 Task: Share through Files "Movie C.mp4" and change Compress to Better Quality
Action: Mouse moved to (201, 134)
Screenshot: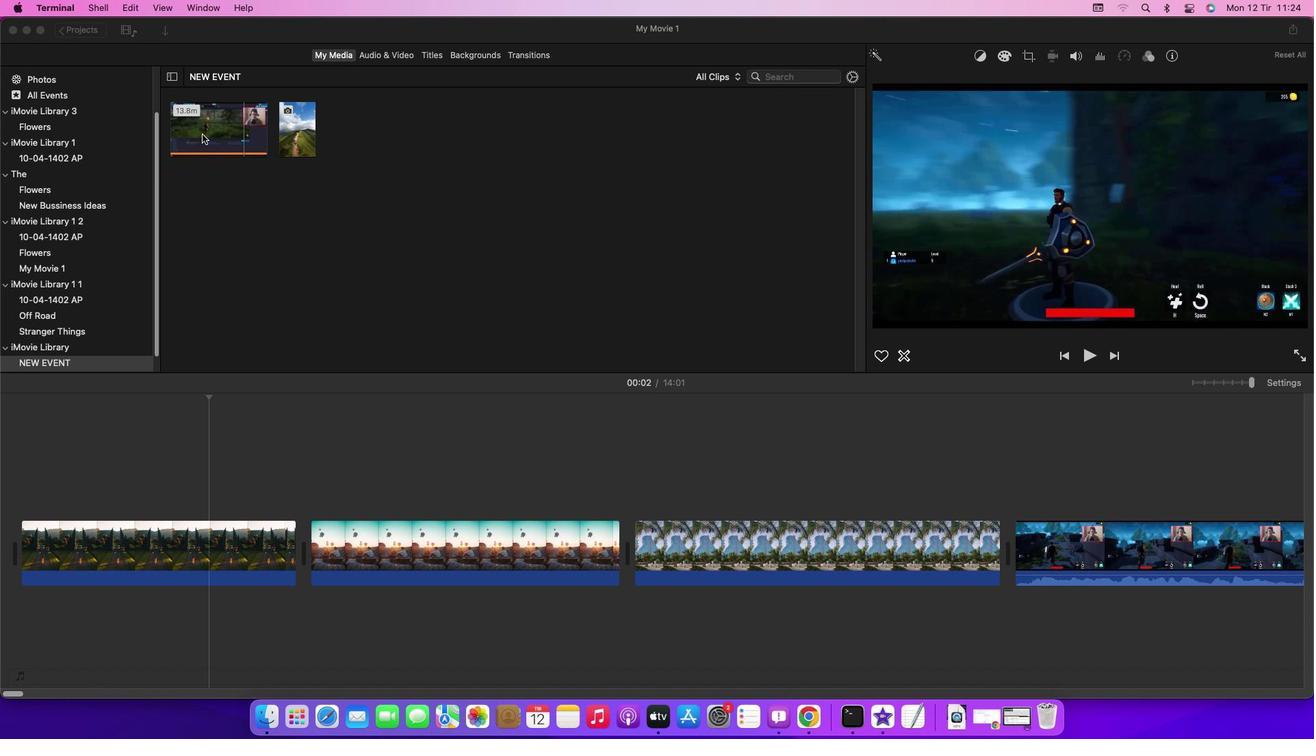 
Action: Mouse pressed left at (201, 134)
Screenshot: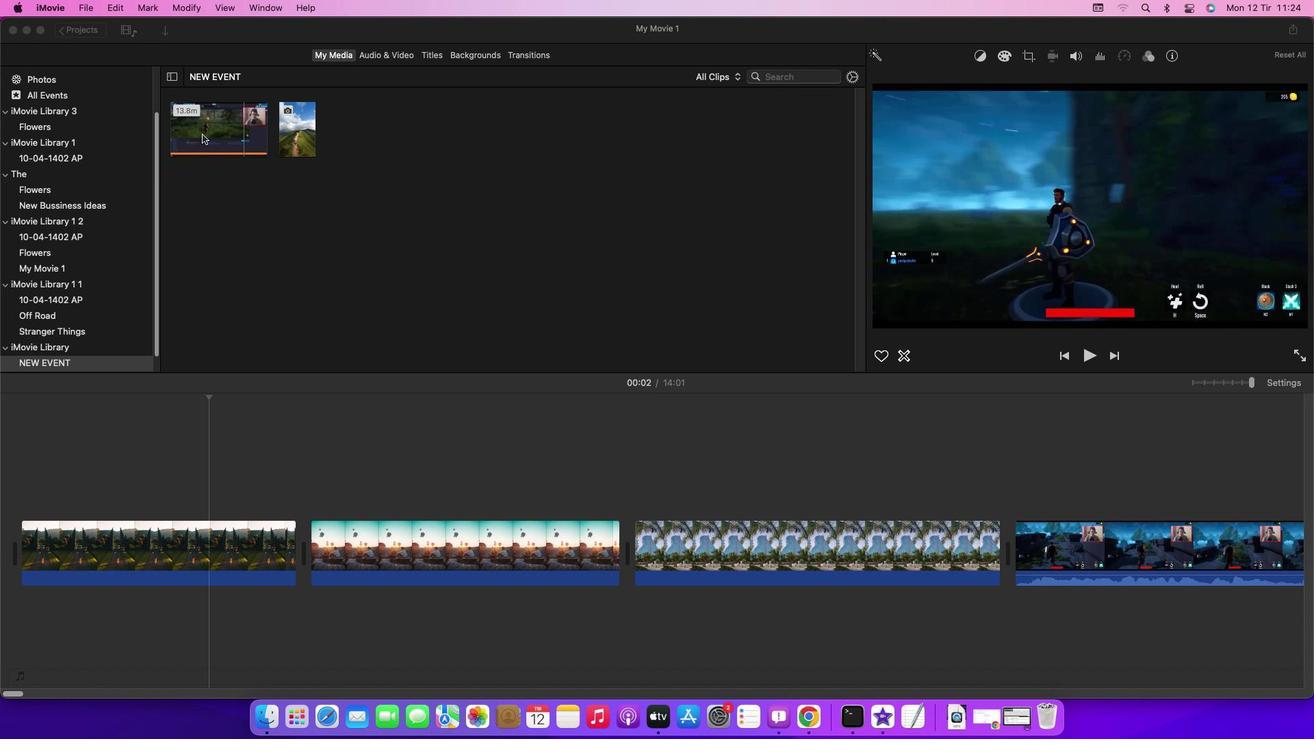 
Action: Mouse moved to (94, 9)
Screenshot: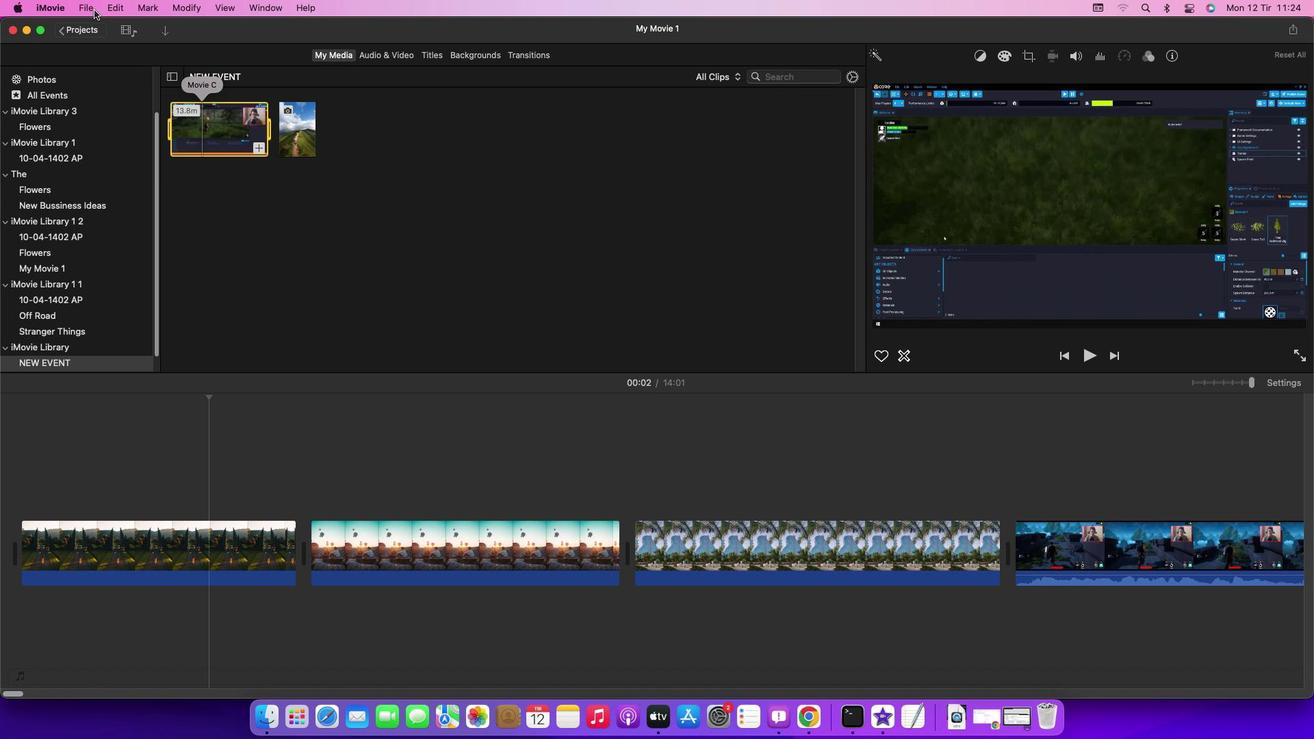 
Action: Mouse pressed left at (94, 9)
Screenshot: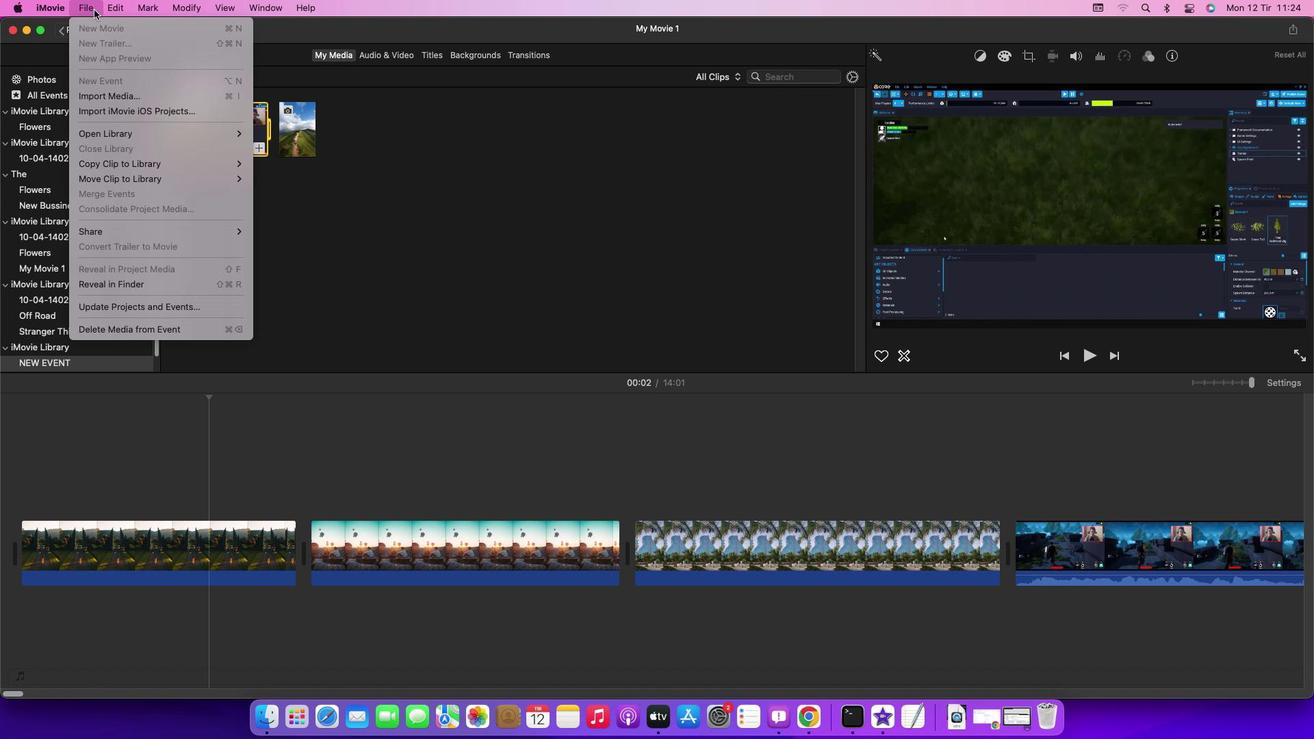 
Action: Mouse moved to (308, 281)
Screenshot: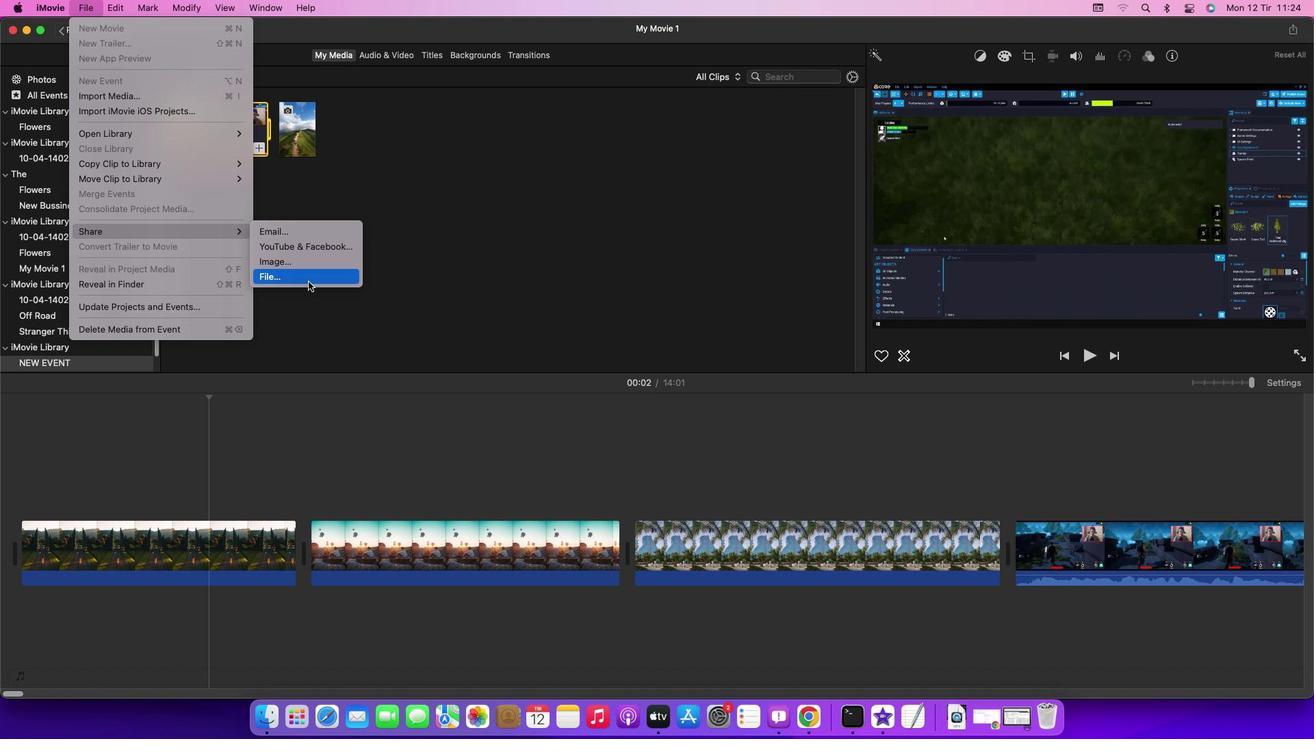 
Action: Mouse pressed left at (308, 281)
Screenshot: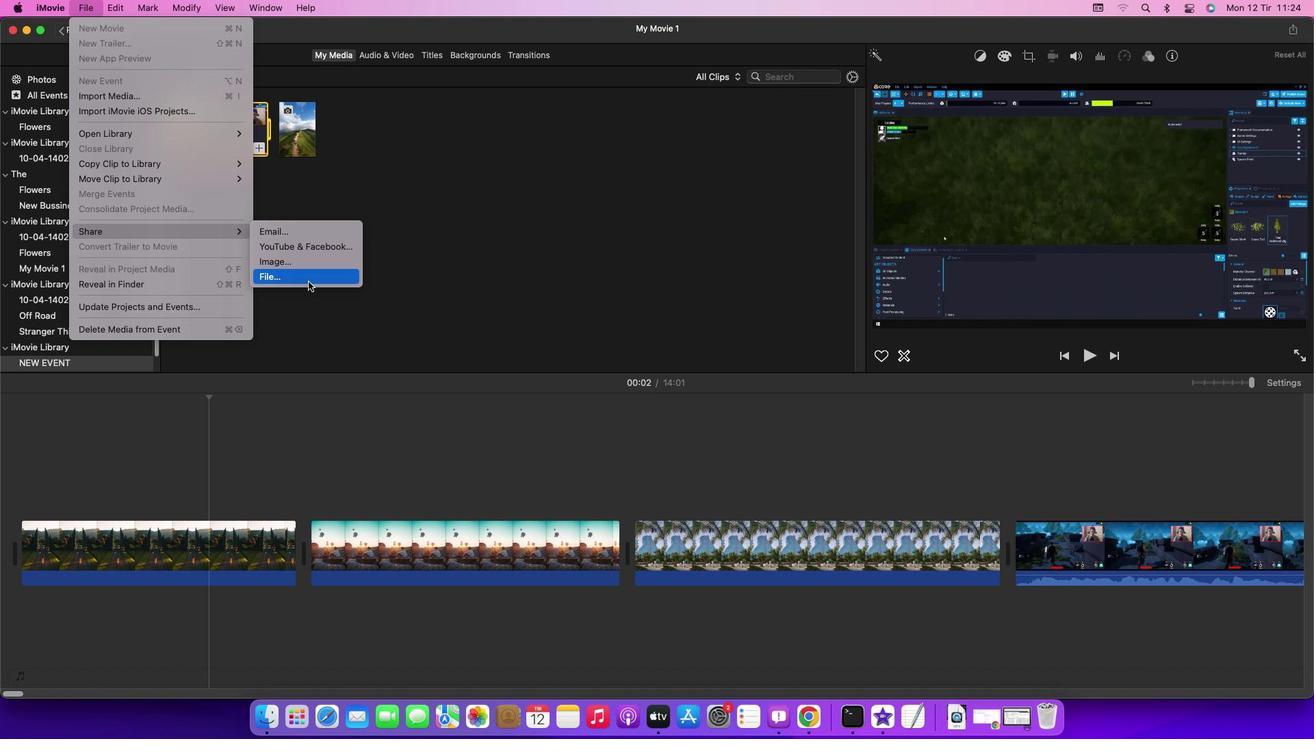 
Action: Mouse moved to (757, 258)
Screenshot: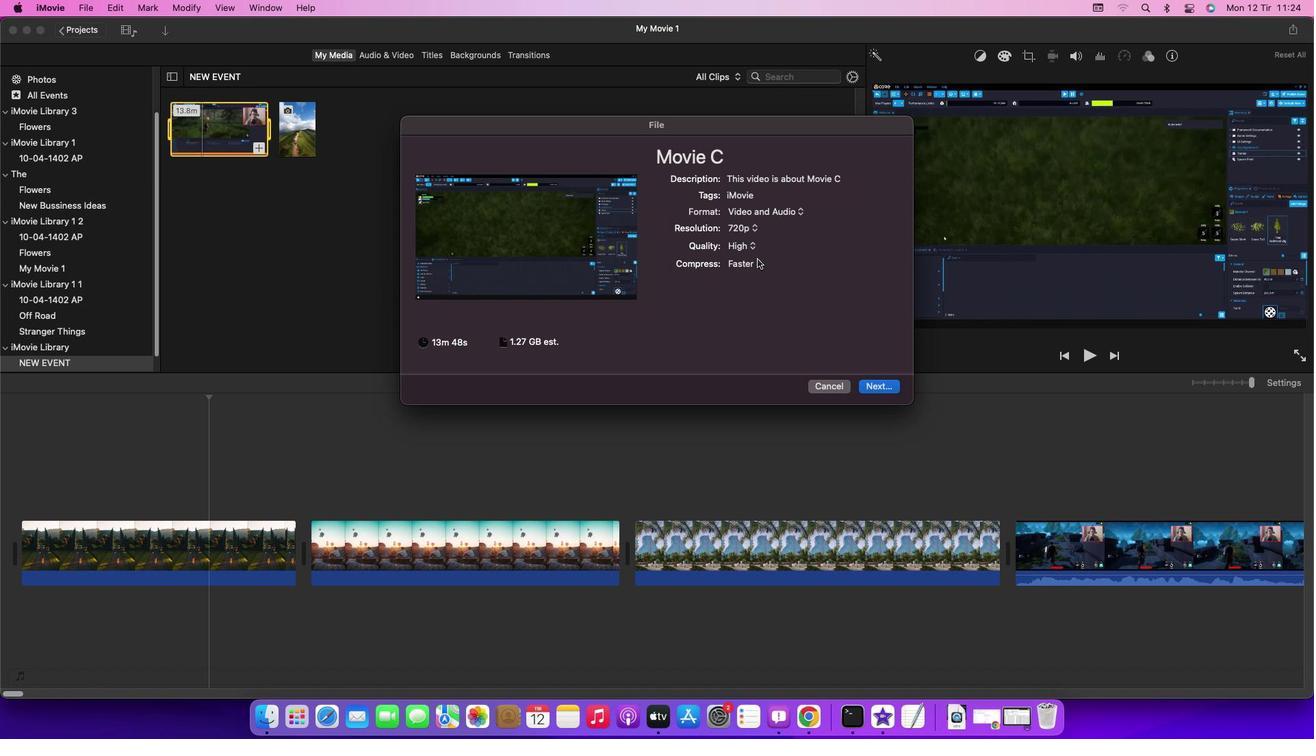 
Action: Mouse pressed left at (757, 258)
Screenshot: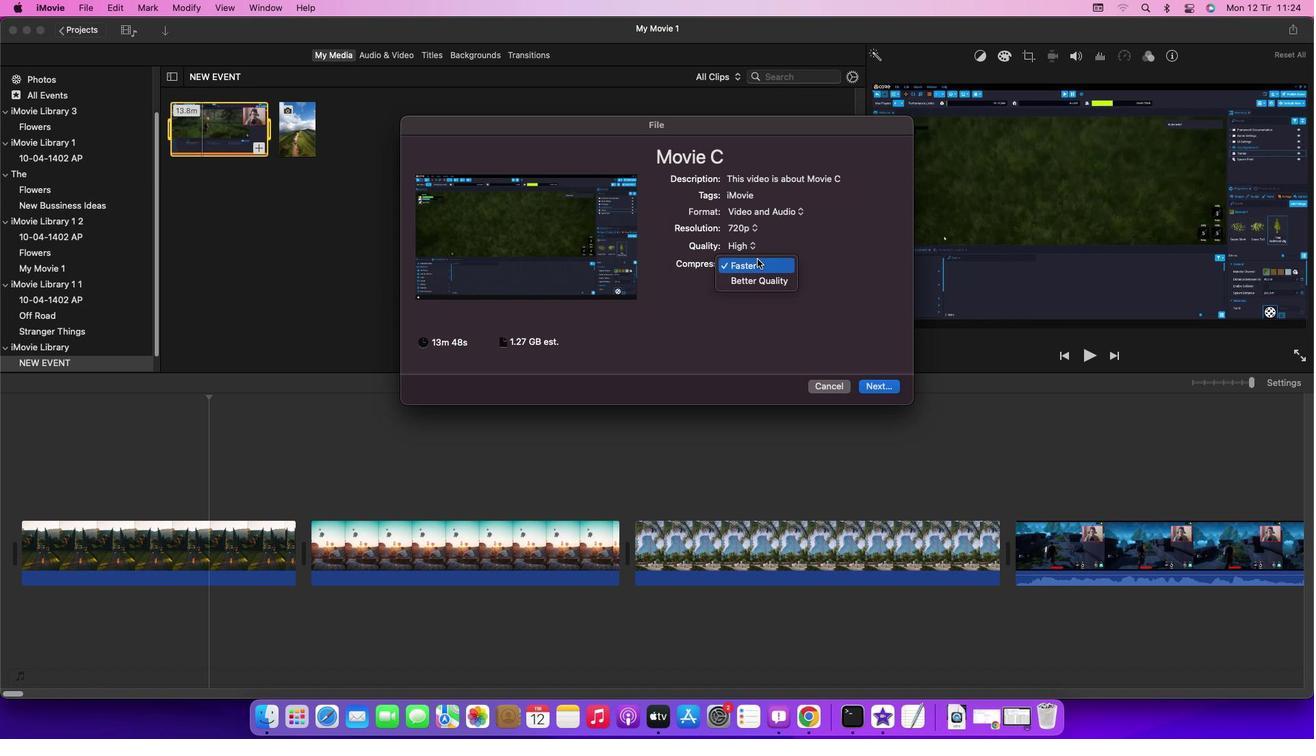 
Action: Mouse moved to (763, 284)
Screenshot: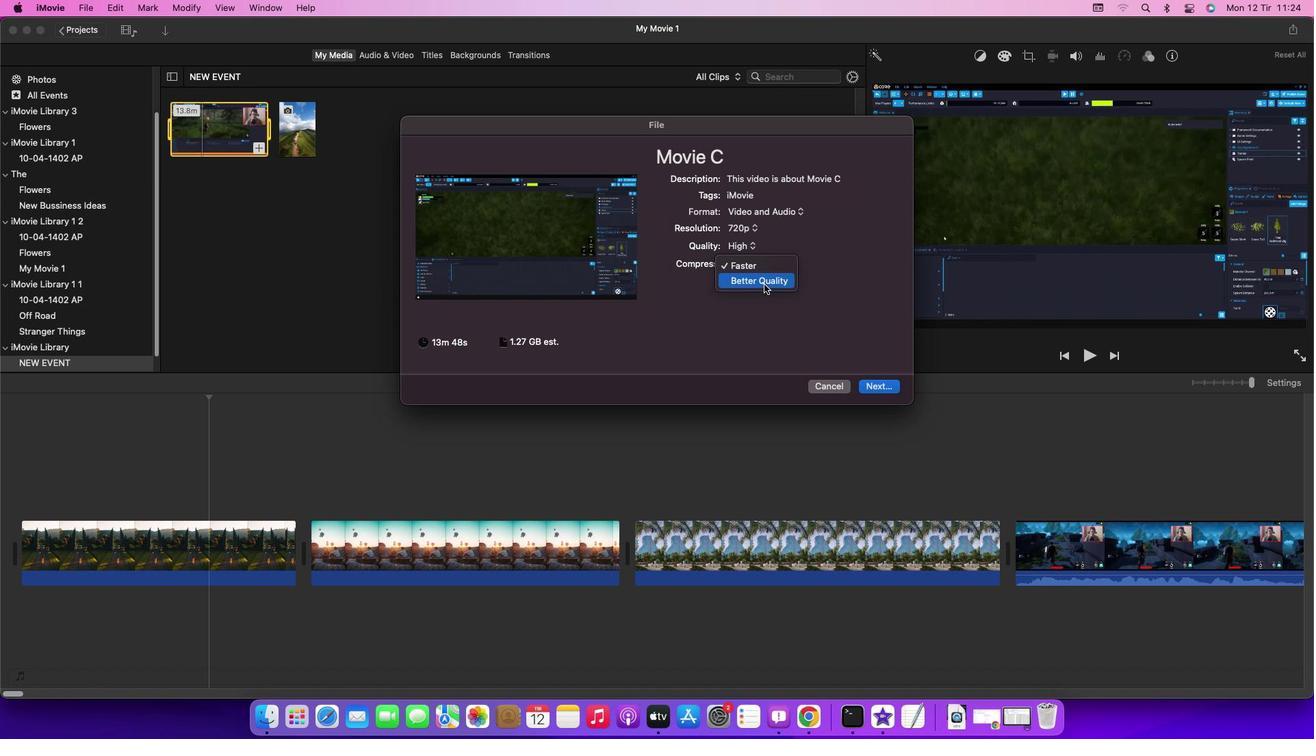
Action: Mouse pressed left at (763, 284)
Screenshot: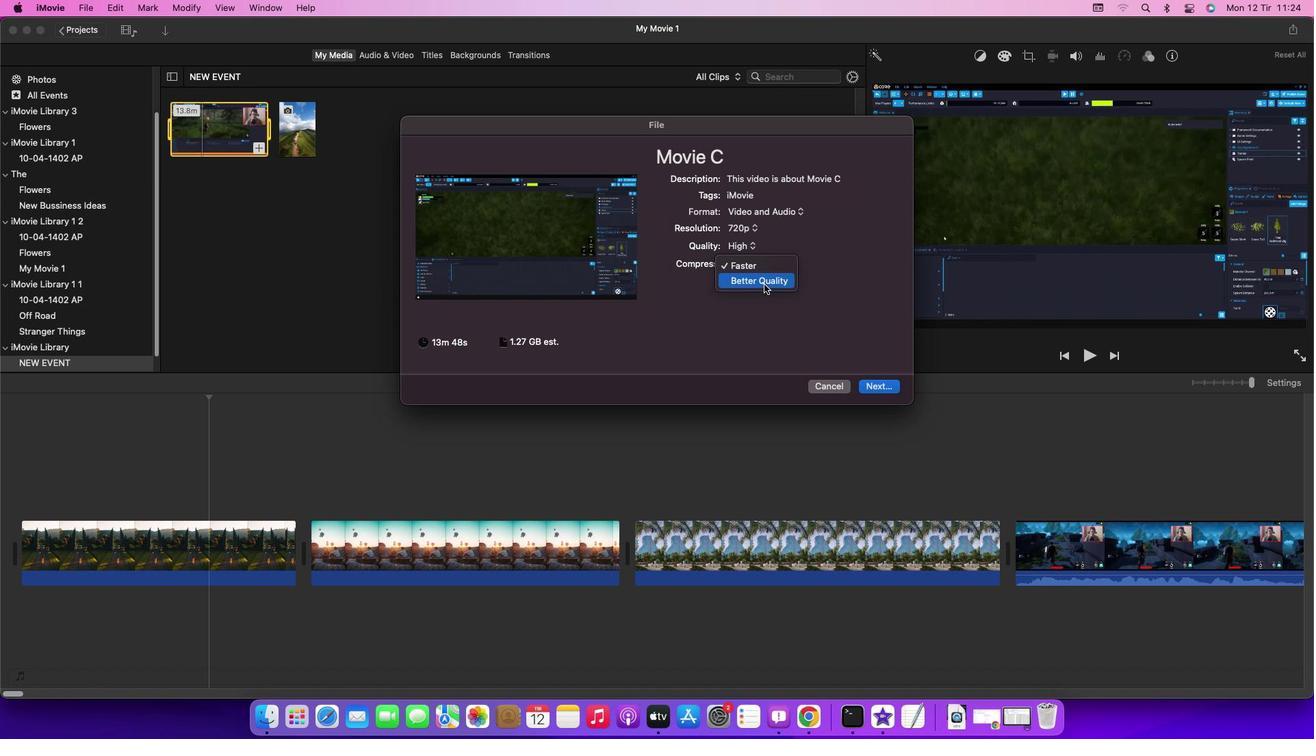 
Action: Mouse moved to (641, 392)
Screenshot: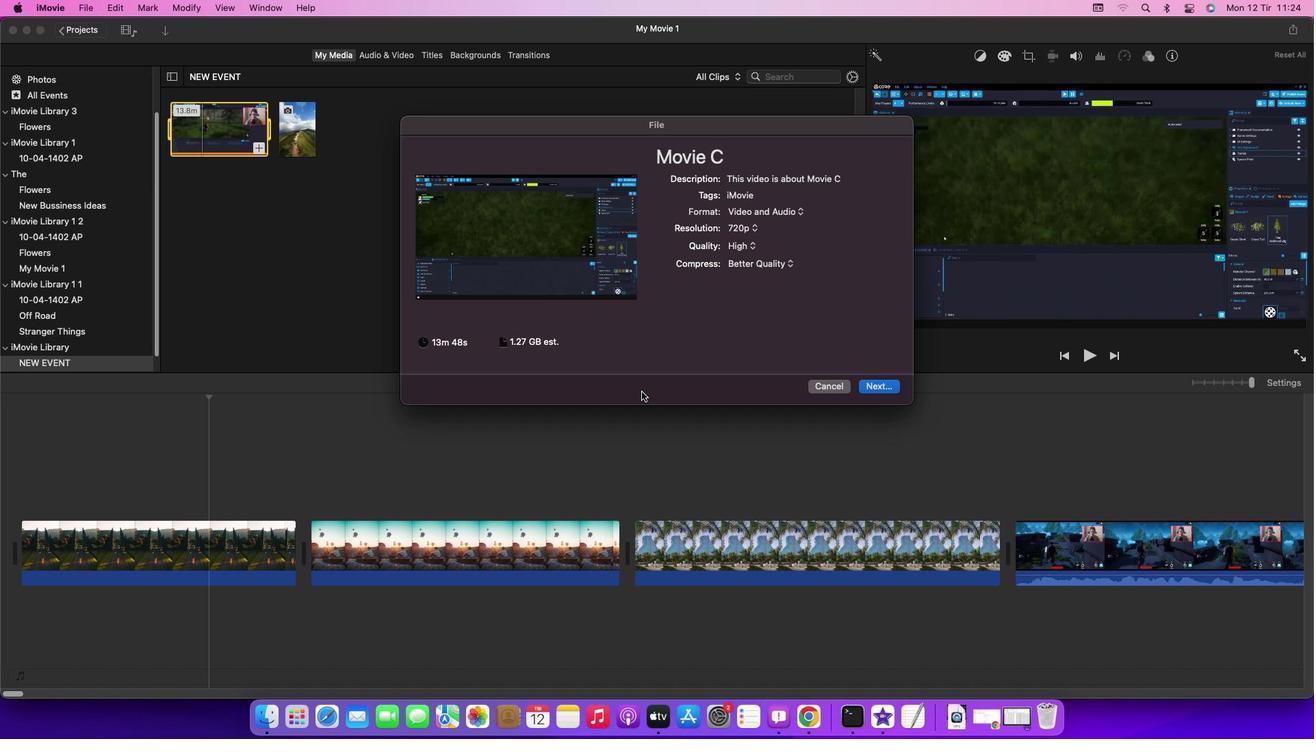 
